 Task: Find and review contacts labeled with the 'Yellow category' in Outlook.
Action: Mouse moved to (23, 102)
Screenshot: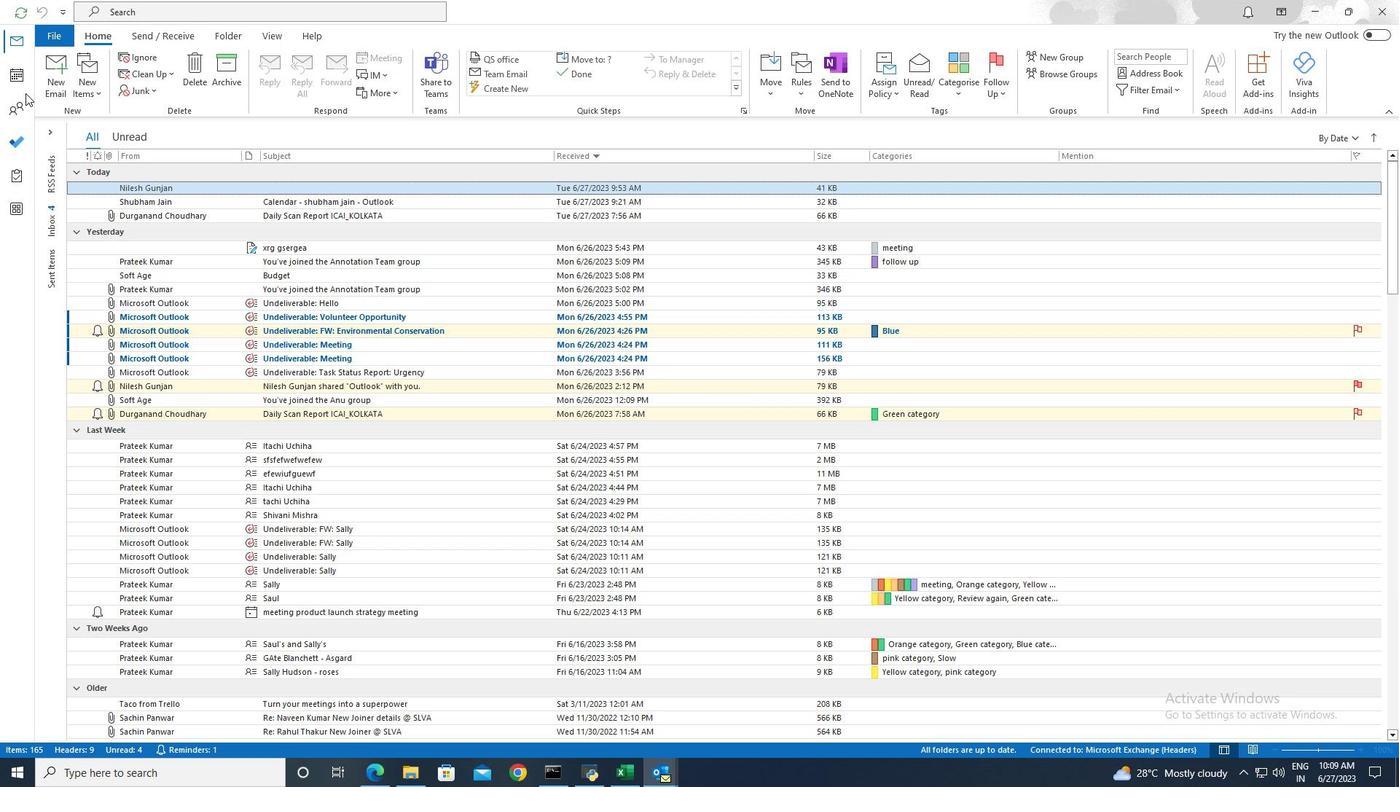 
Action: Mouse pressed left at (23, 102)
Screenshot: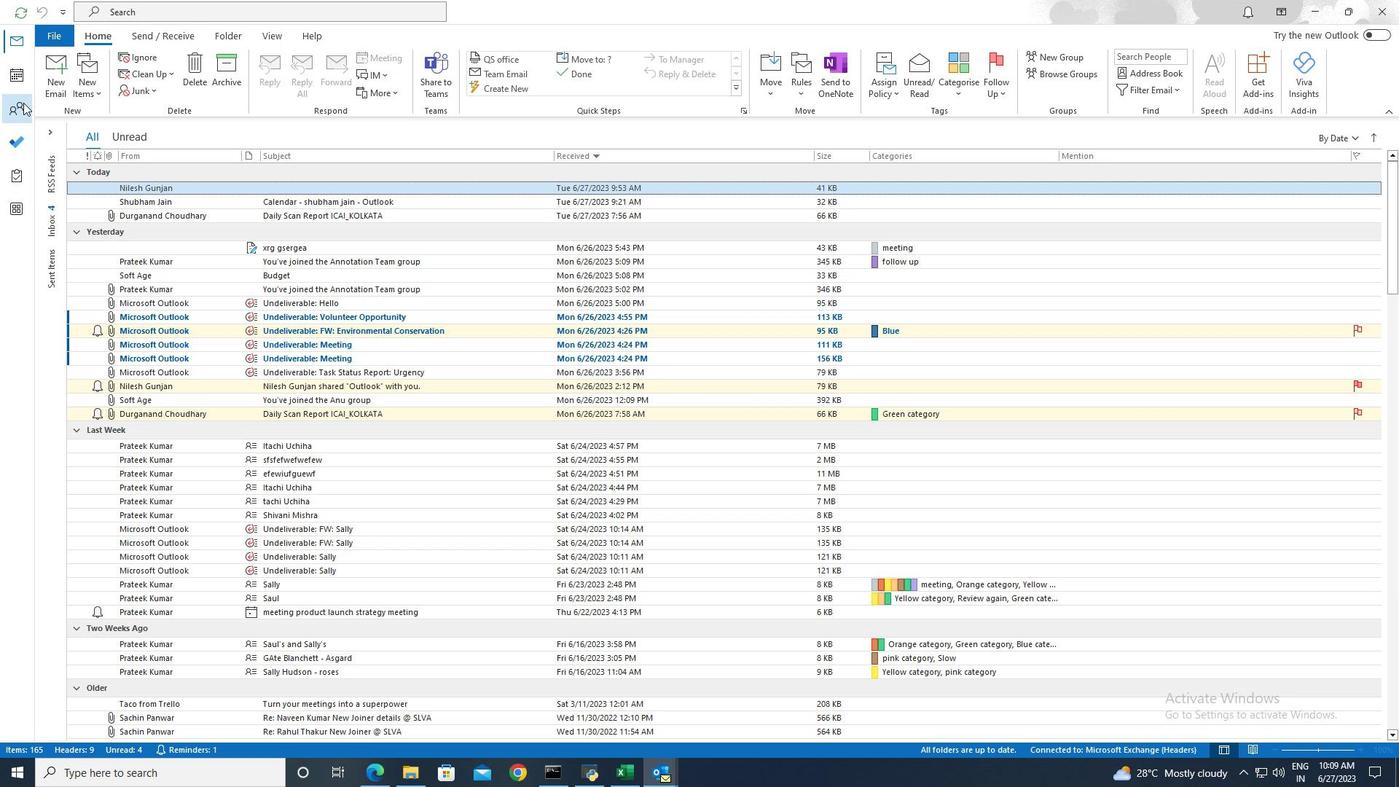 
Action: Mouse moved to (239, 8)
Screenshot: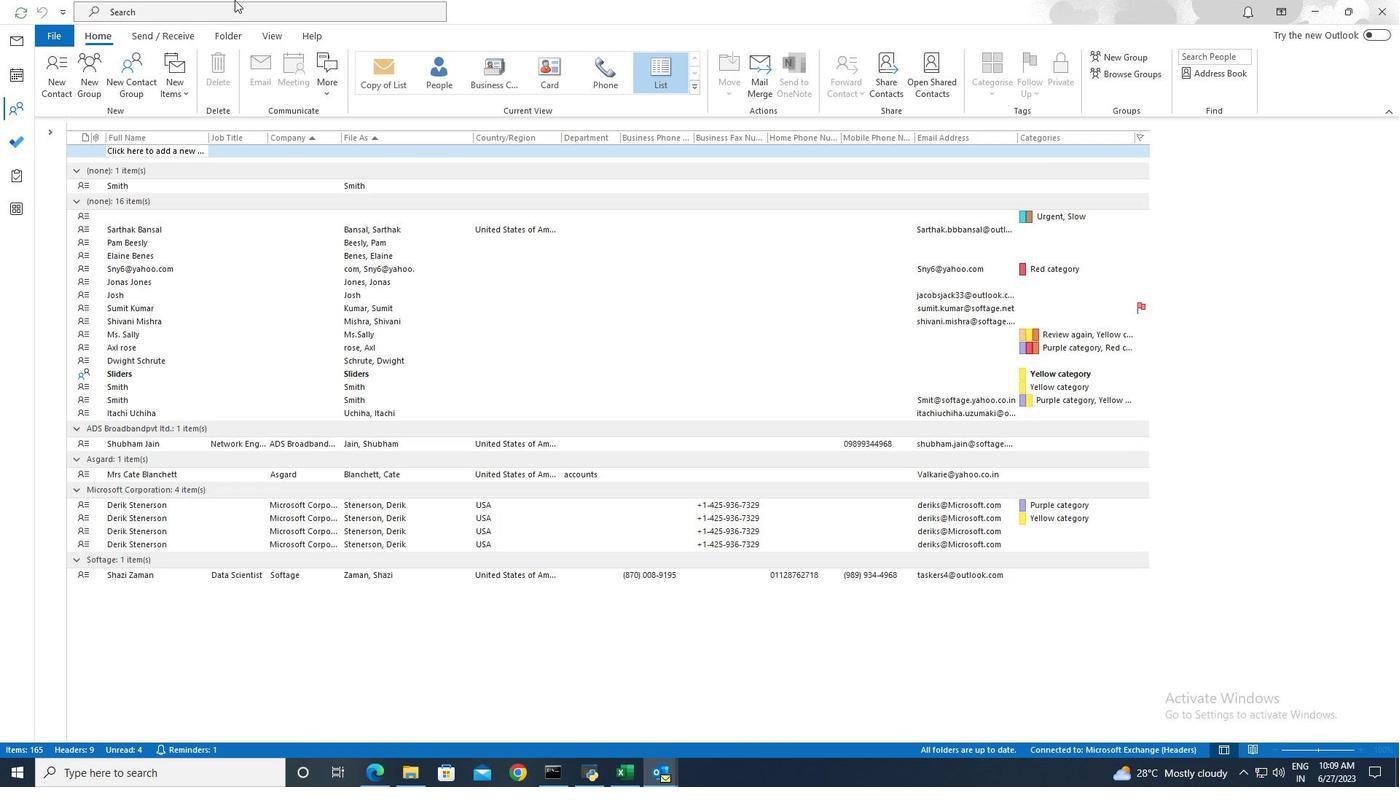
Action: Mouse pressed left at (239, 8)
Screenshot: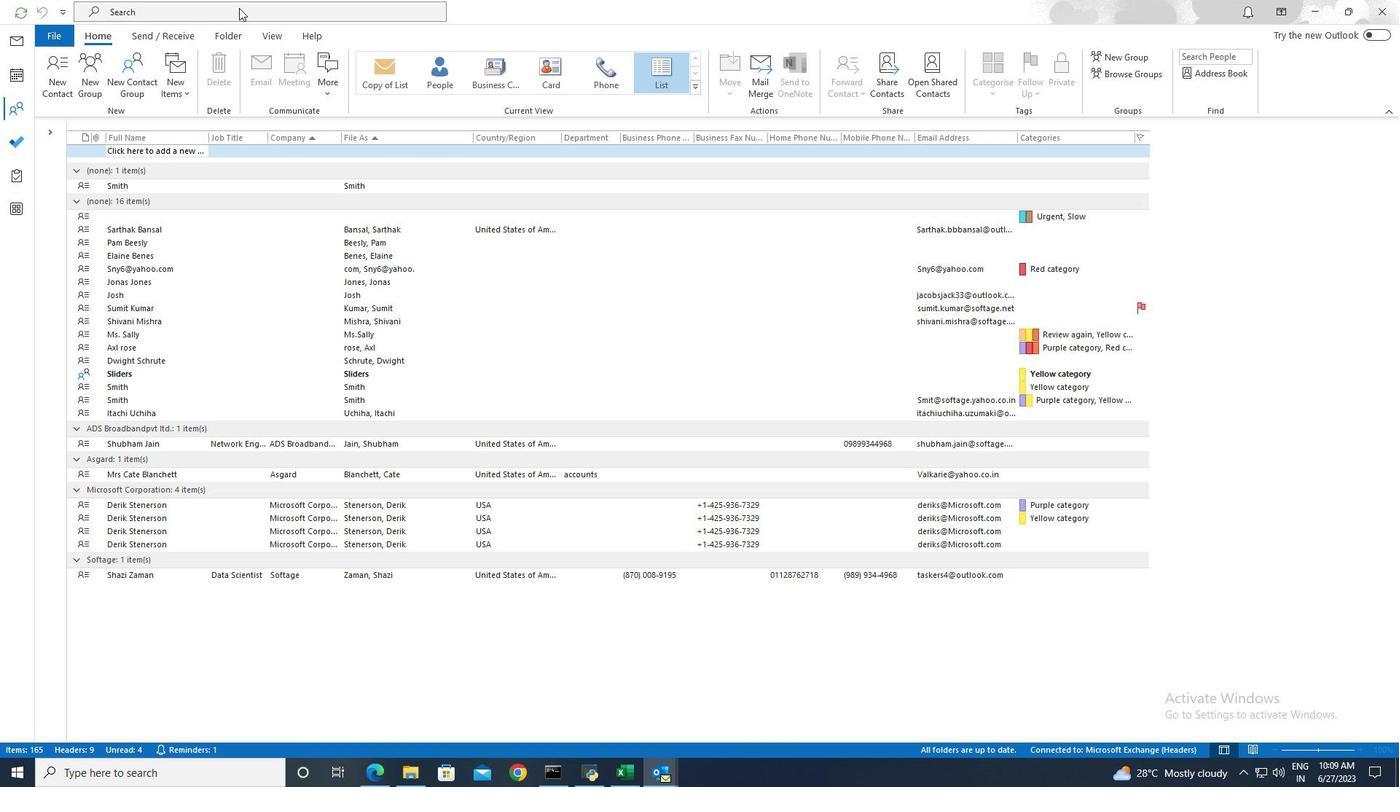 
Action: Mouse moved to (501, 13)
Screenshot: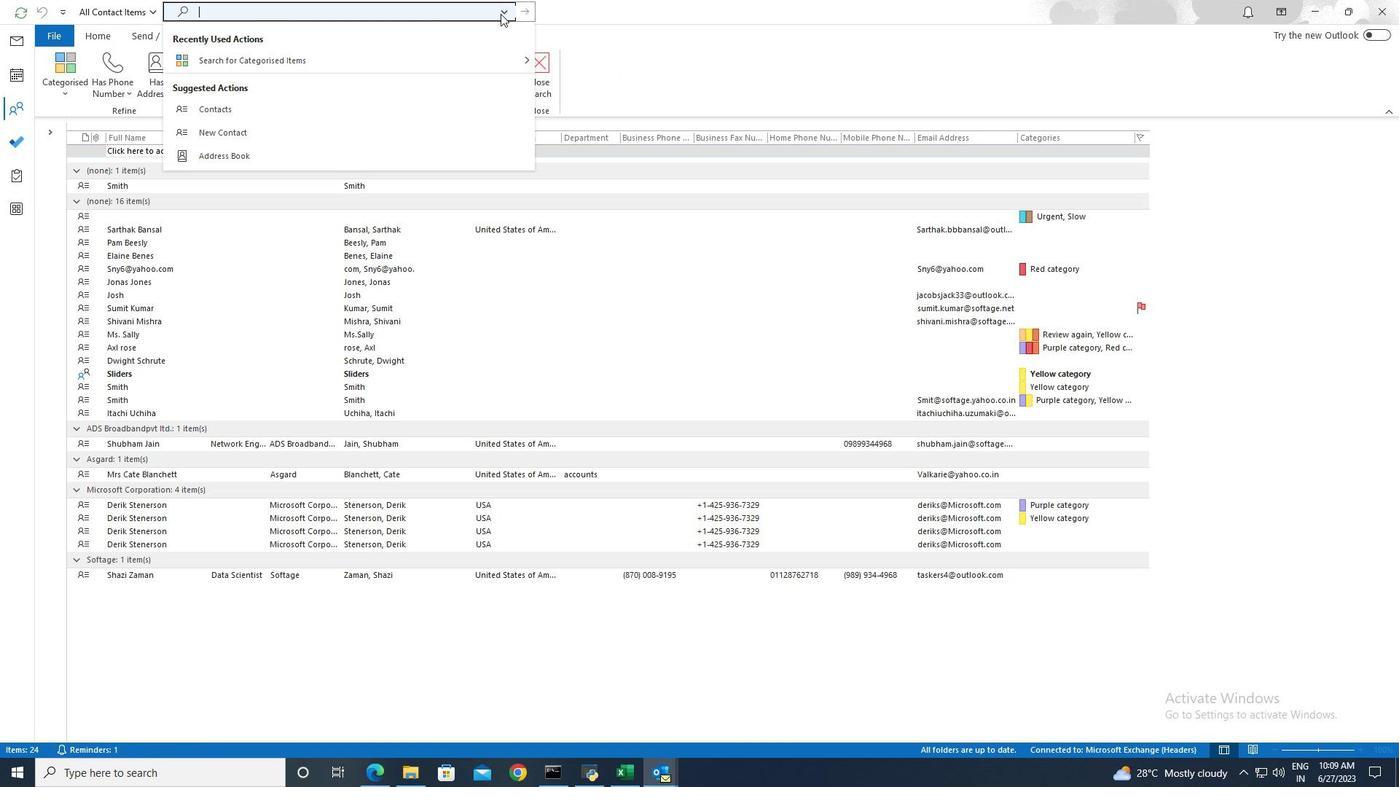
Action: Mouse pressed left at (501, 13)
Screenshot: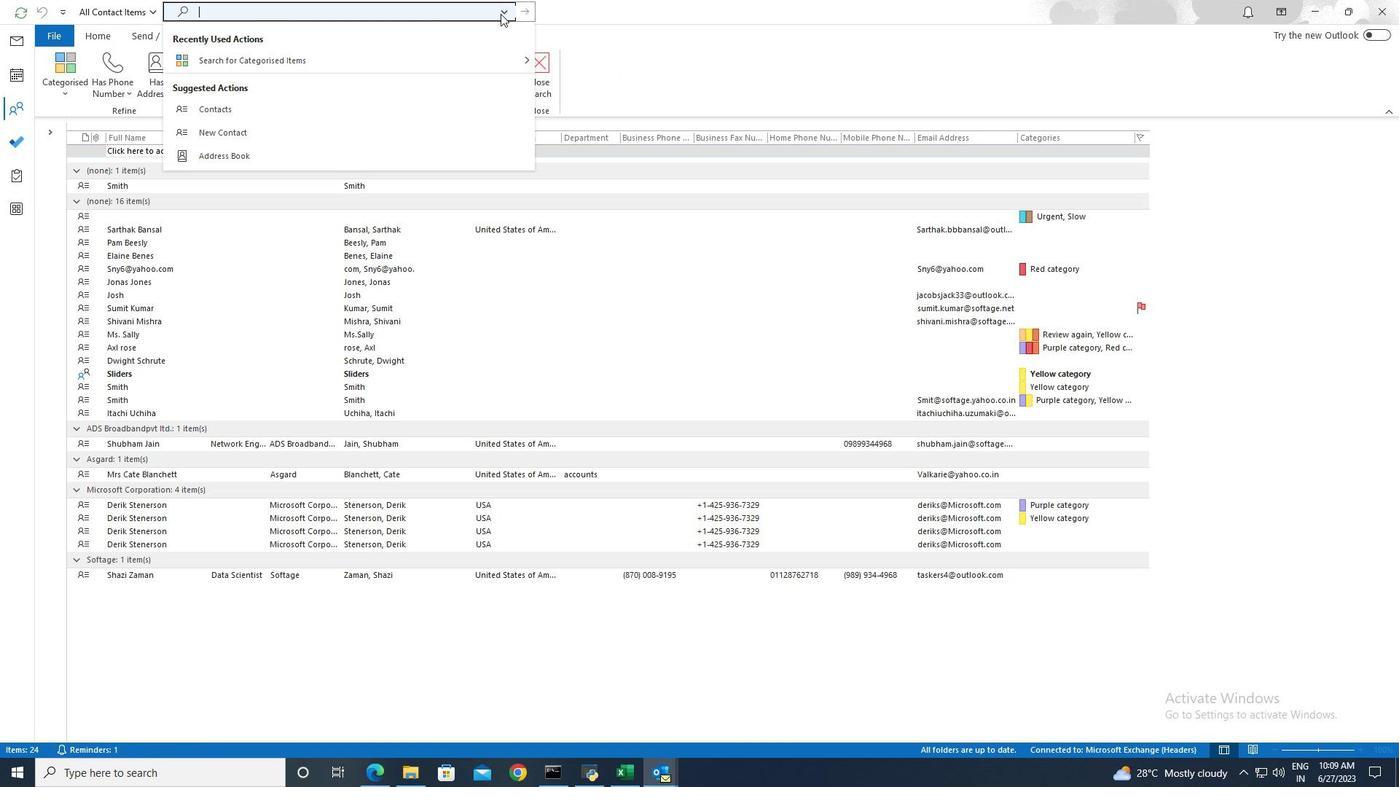 
Action: Mouse moved to (449, 99)
Screenshot: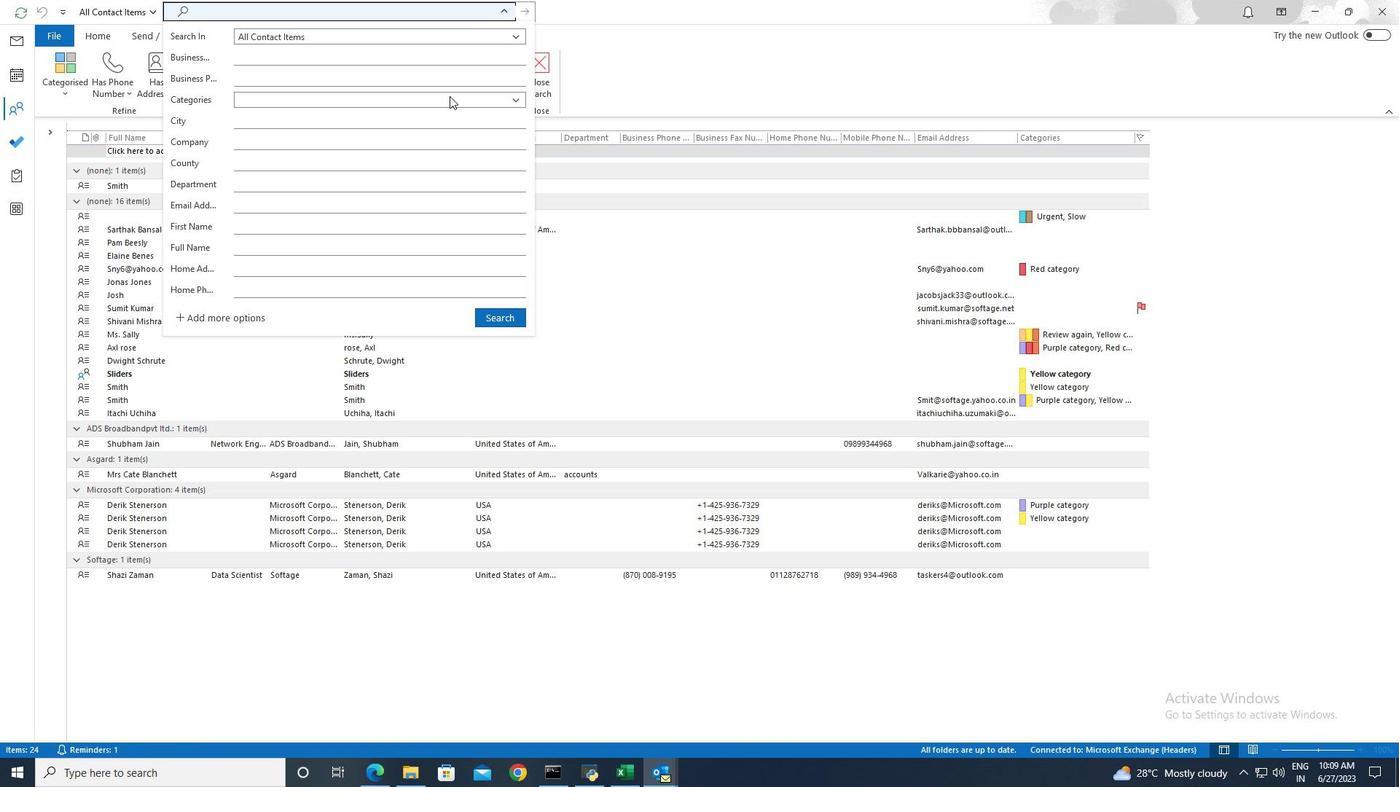 
Action: Mouse pressed left at (449, 99)
Screenshot: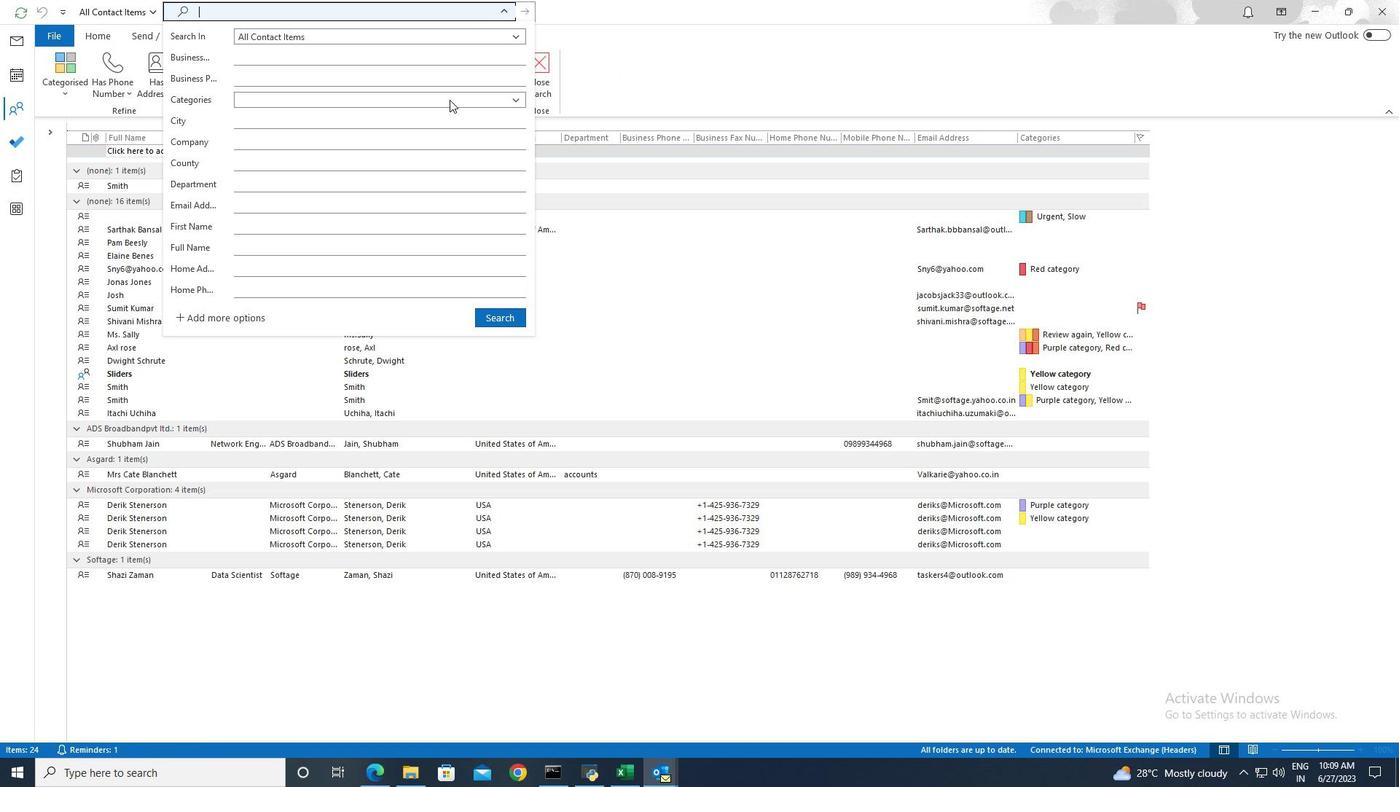 
Action: Mouse moved to (274, 266)
Screenshot: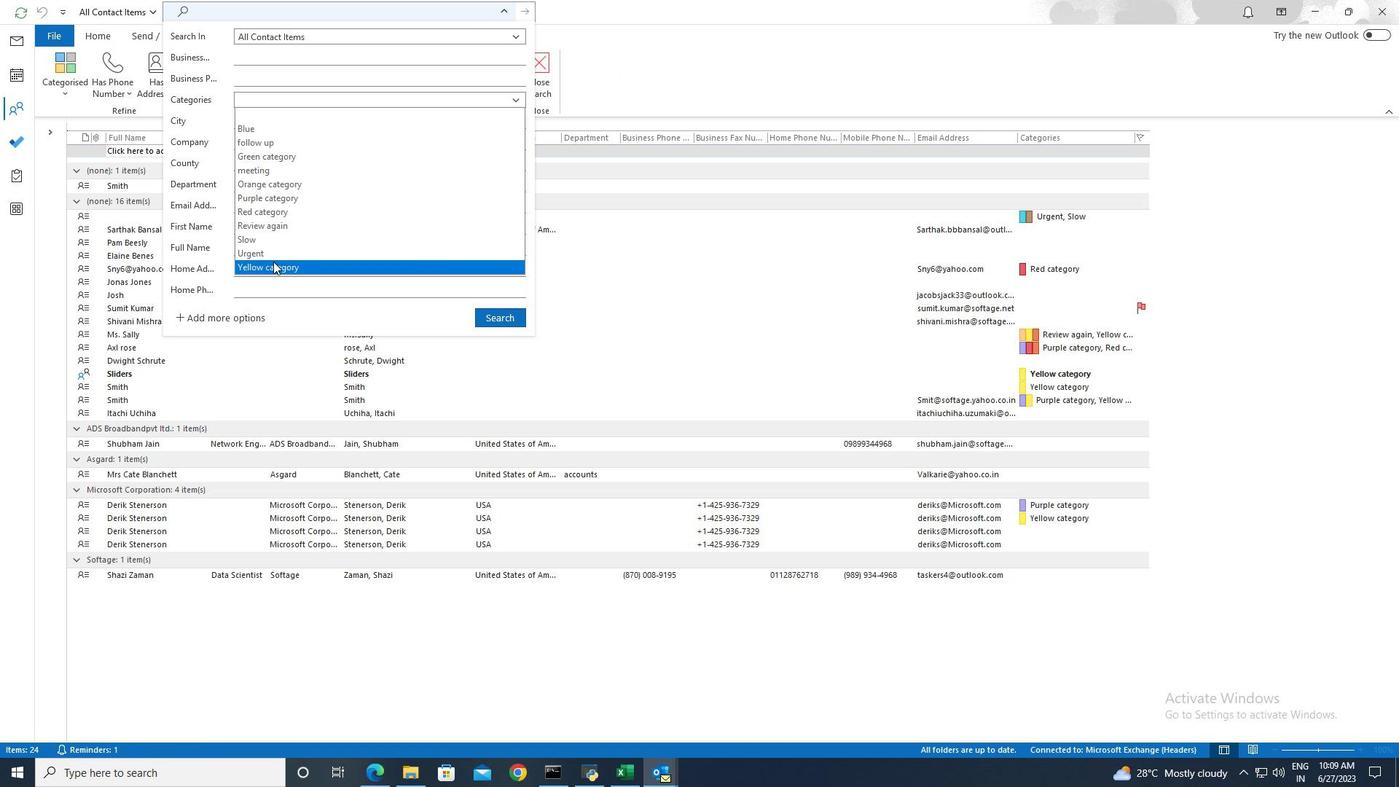 
Action: Mouse pressed left at (274, 266)
Screenshot: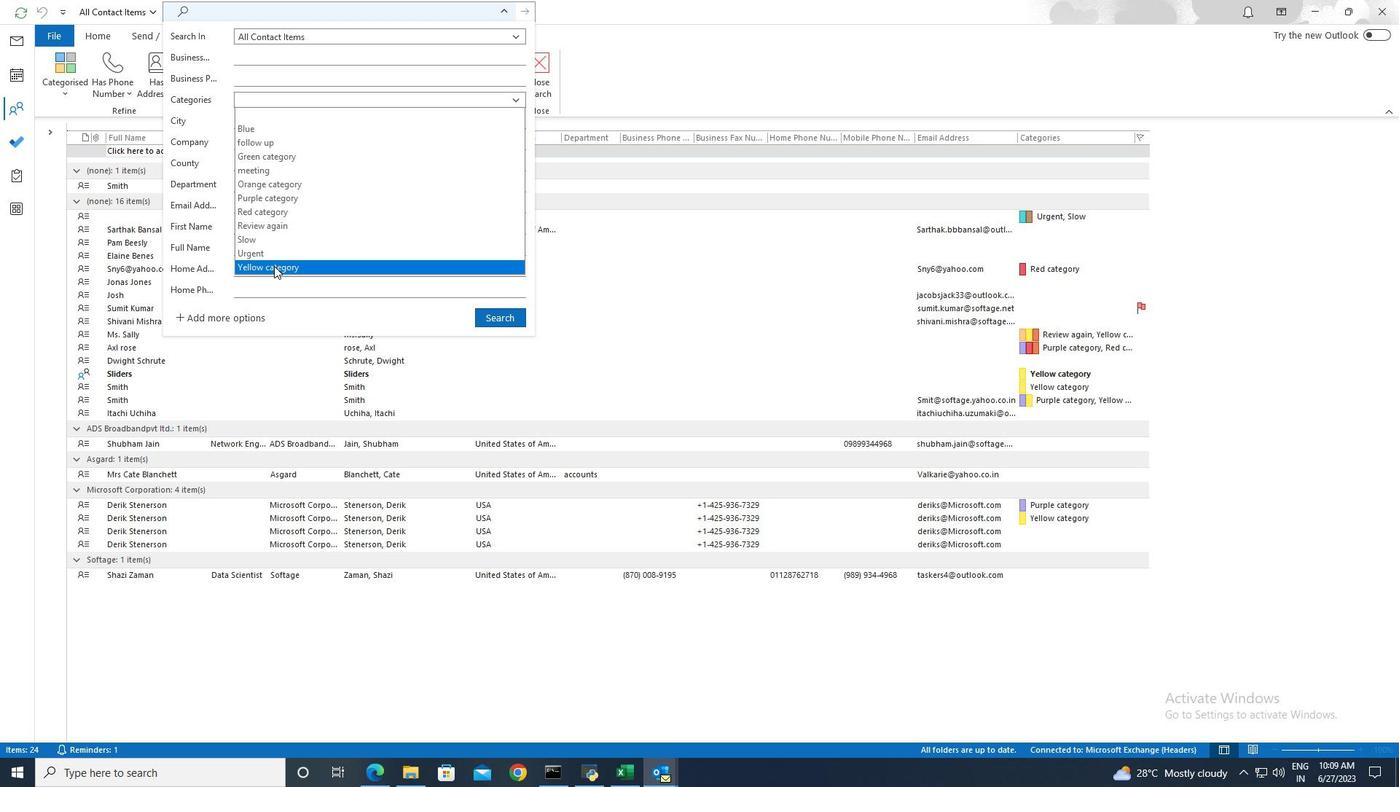 
Action: Mouse moved to (506, 310)
Screenshot: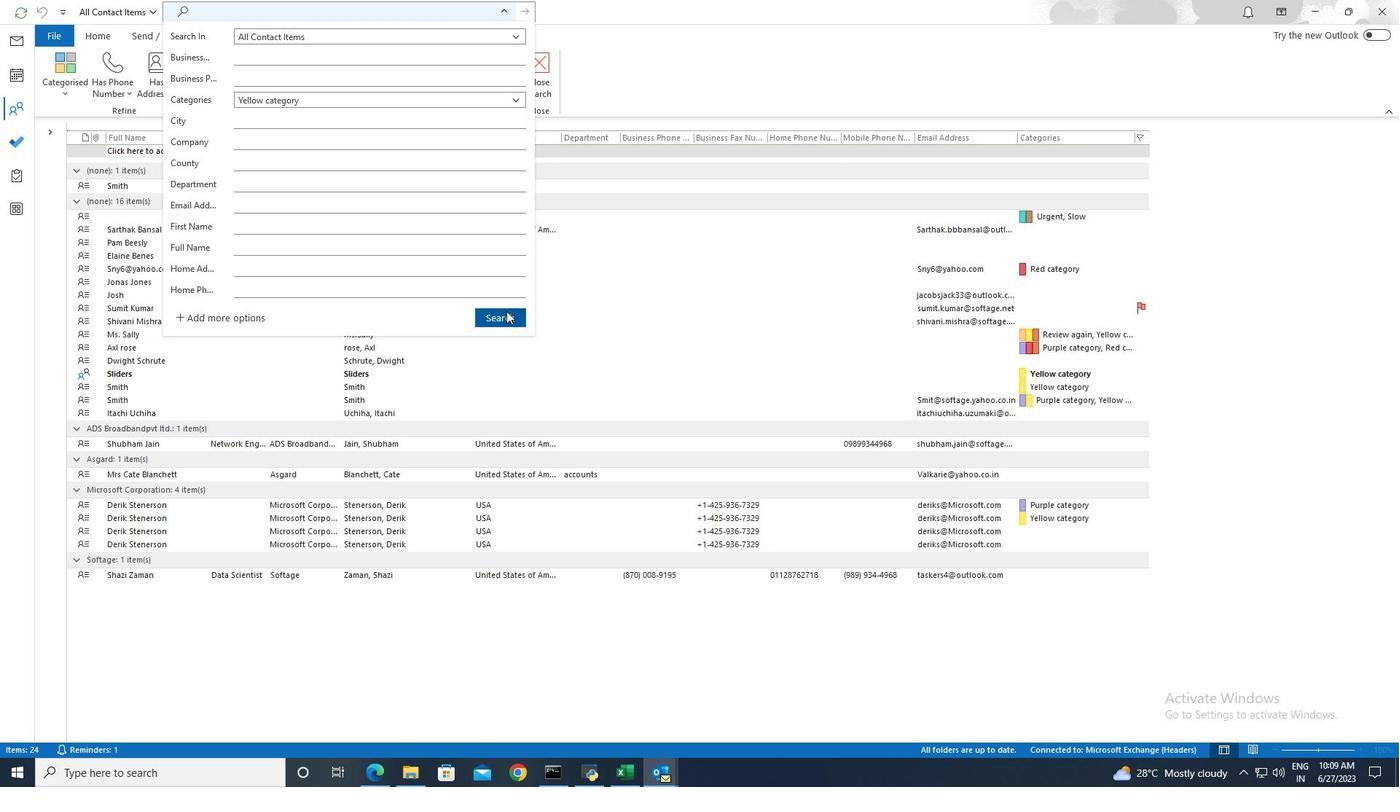 
Action: Mouse pressed left at (506, 310)
Screenshot: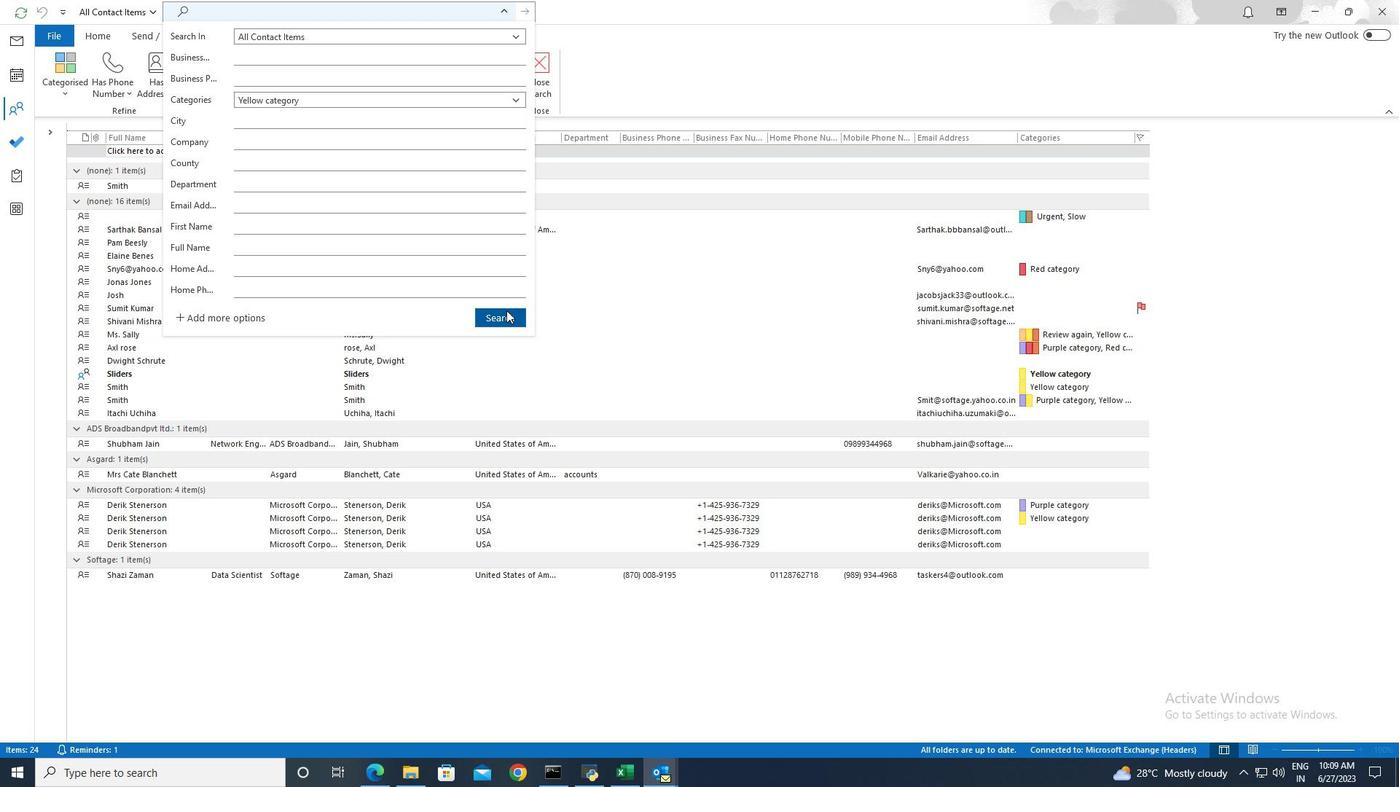 
